 Task: Add Sprouts Cage Free 100% Liquid Egg Whites to the cart.
Action: Mouse pressed left at (23, 83)
Screenshot: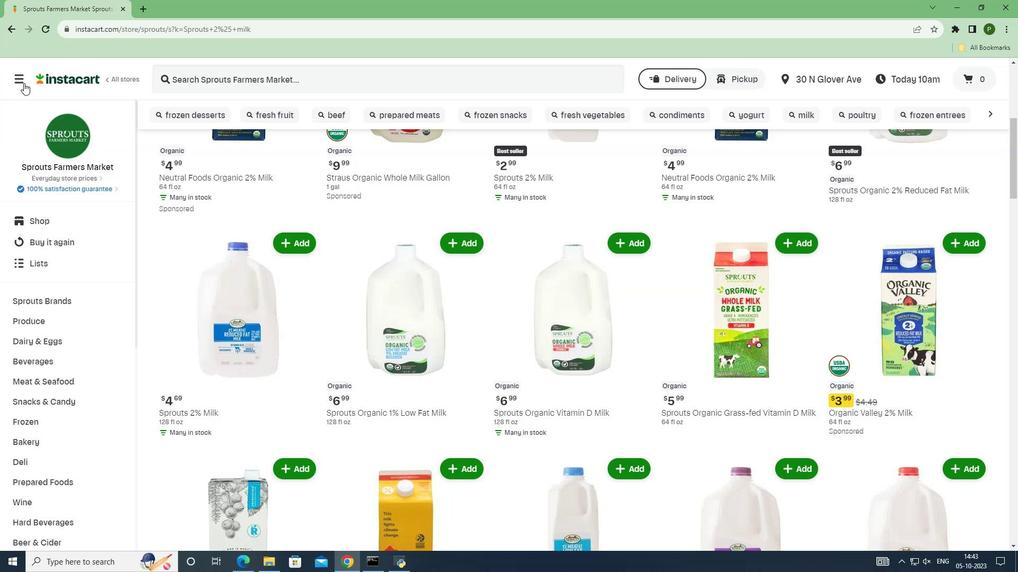 
Action: Mouse moved to (70, 278)
Screenshot: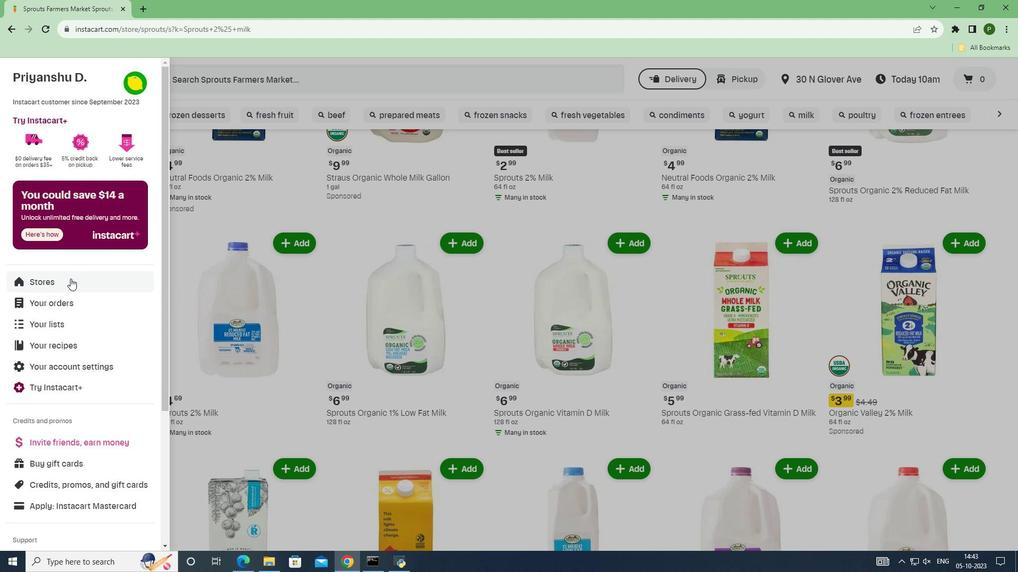 
Action: Mouse pressed left at (70, 278)
Screenshot: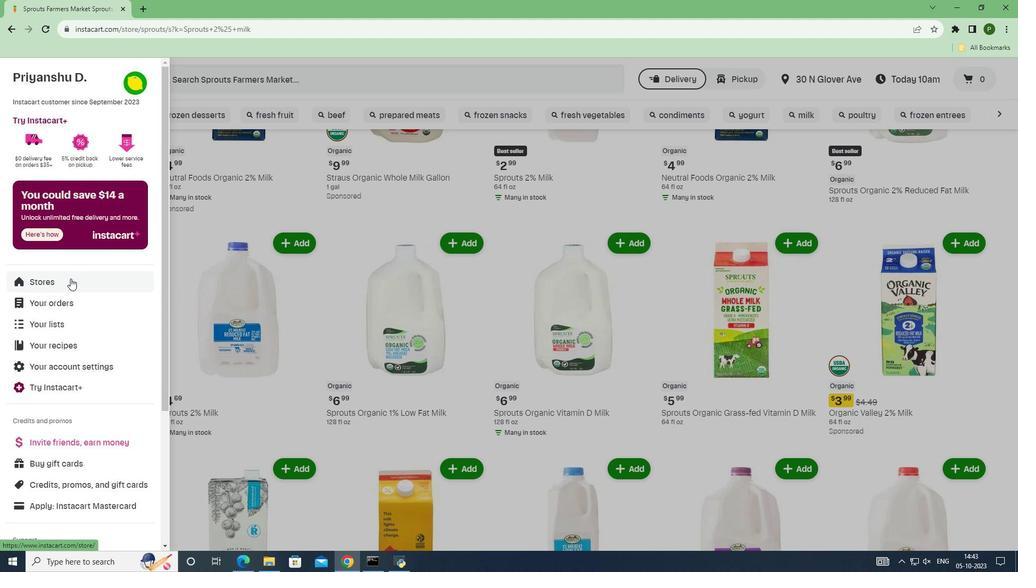 
Action: Mouse moved to (235, 127)
Screenshot: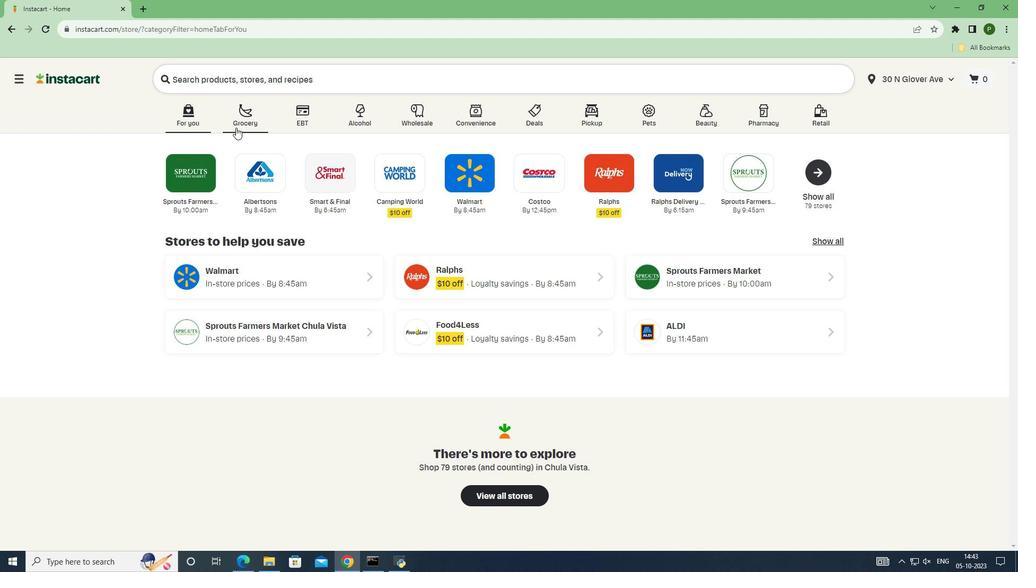 
Action: Mouse pressed left at (235, 127)
Screenshot: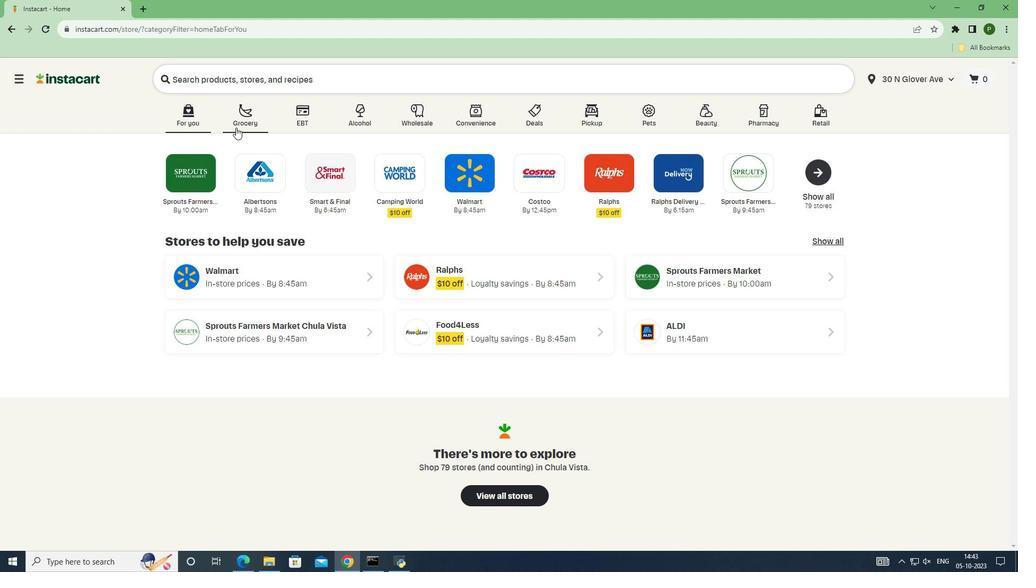 
Action: Mouse moved to (648, 241)
Screenshot: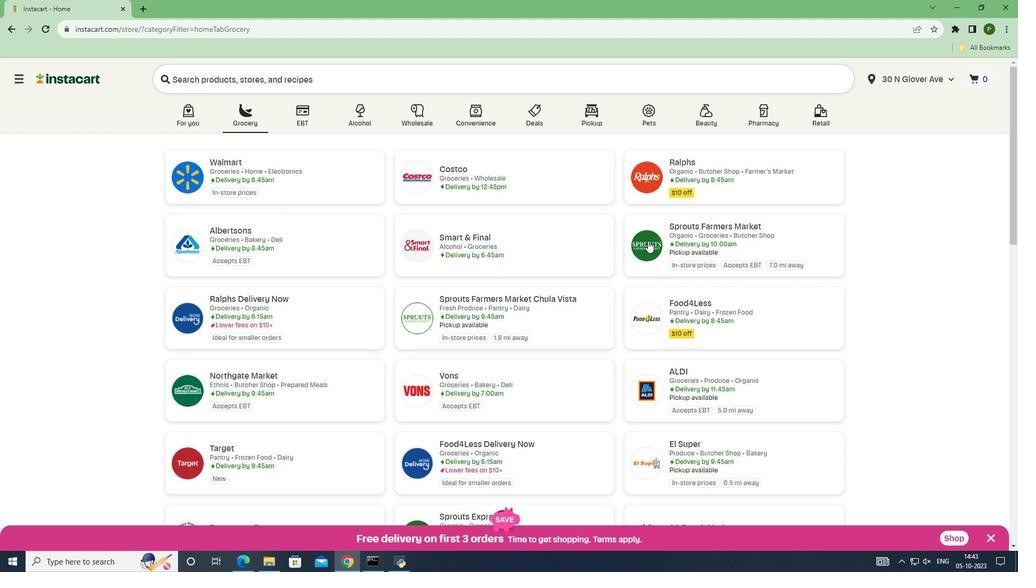 
Action: Mouse pressed left at (648, 241)
Screenshot: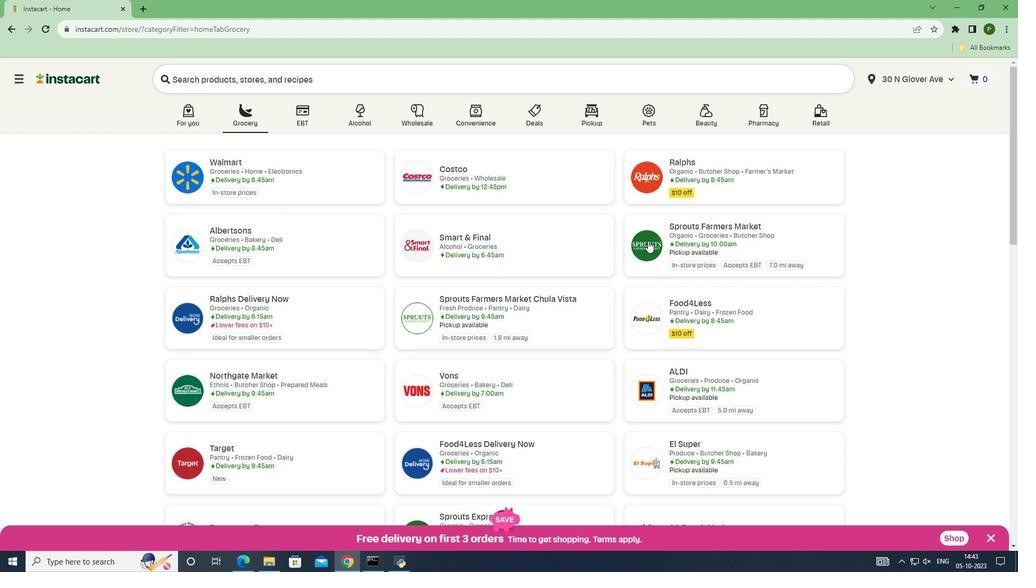 
Action: Mouse moved to (72, 301)
Screenshot: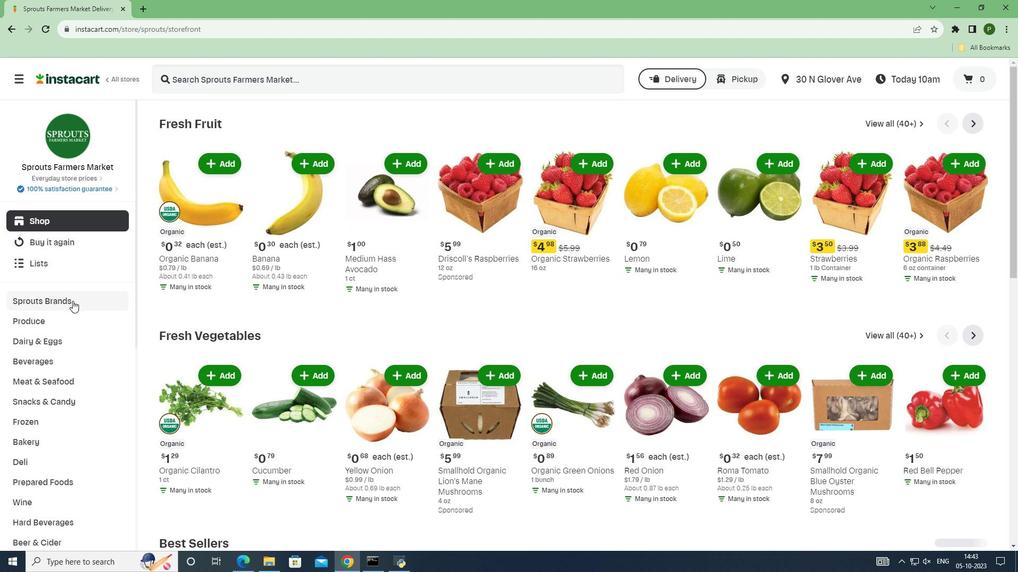 
Action: Mouse pressed left at (72, 301)
Screenshot: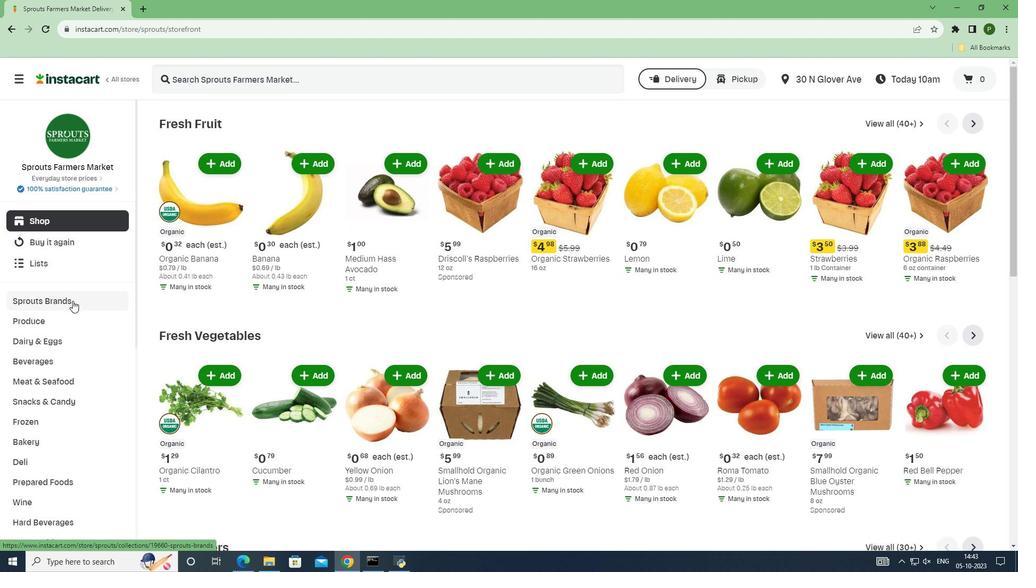 
Action: Mouse moved to (60, 392)
Screenshot: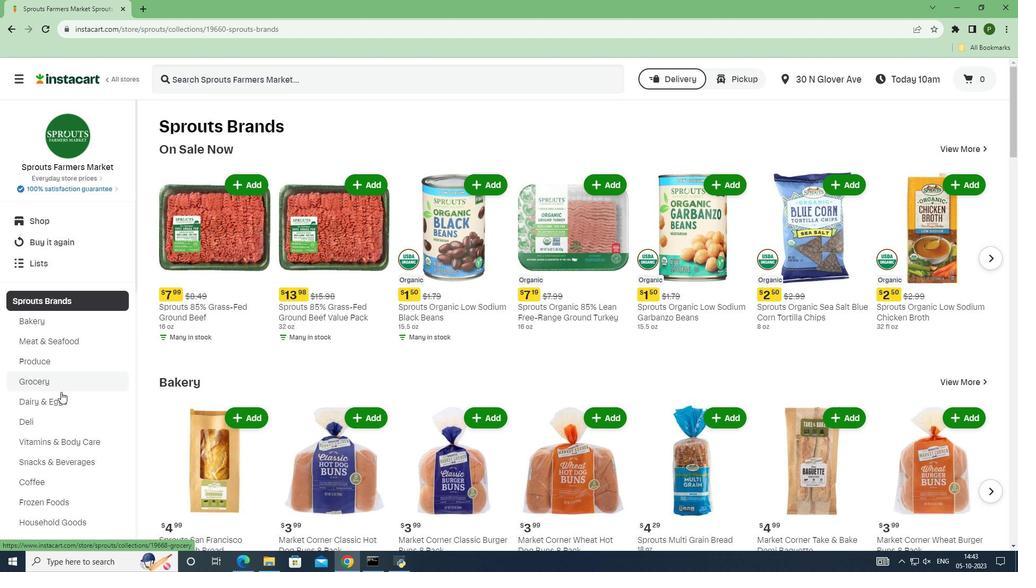 
Action: Mouse pressed left at (60, 392)
Screenshot: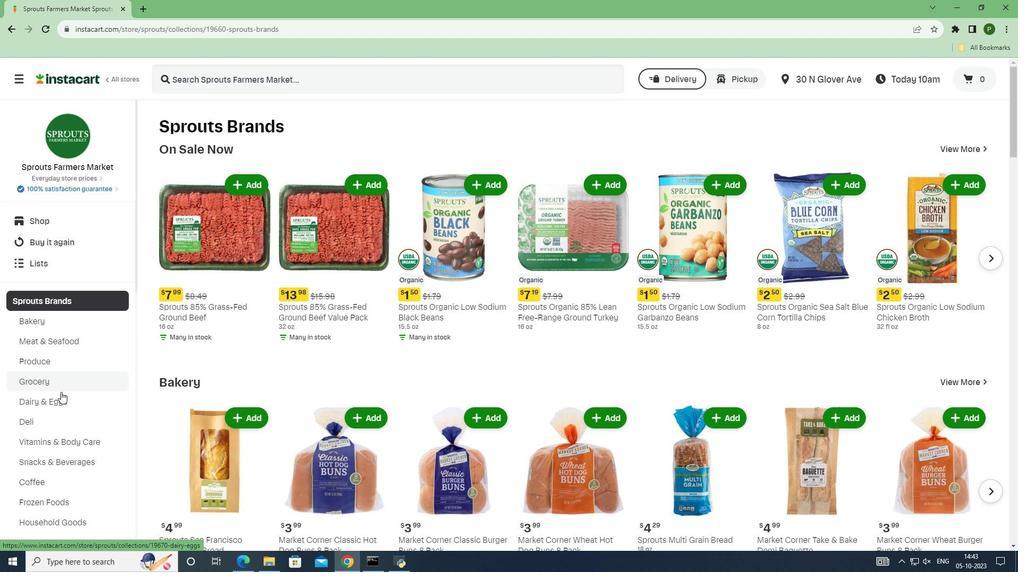 
Action: Mouse moved to (246, 79)
Screenshot: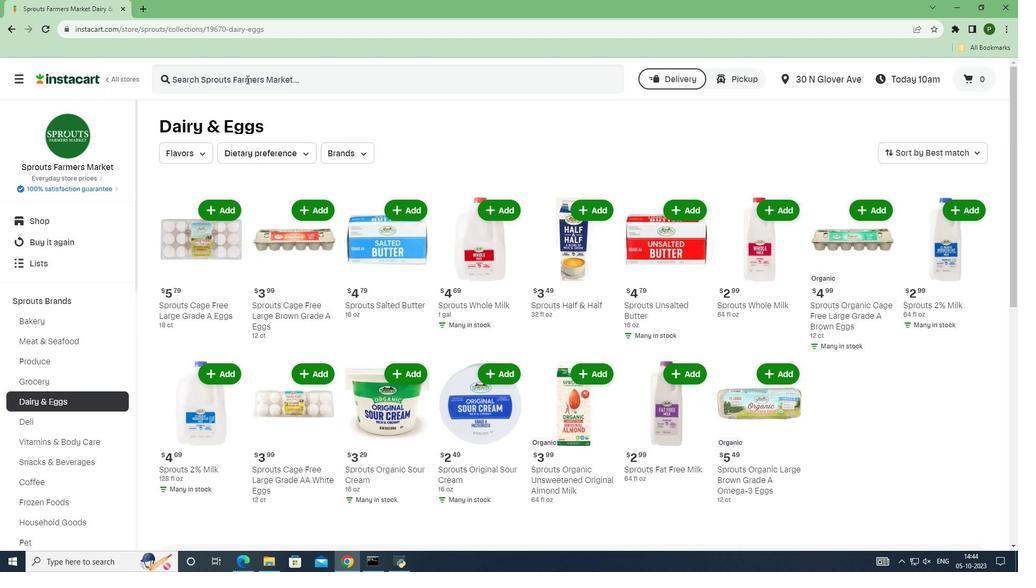 
Action: Mouse pressed left at (246, 79)
Screenshot: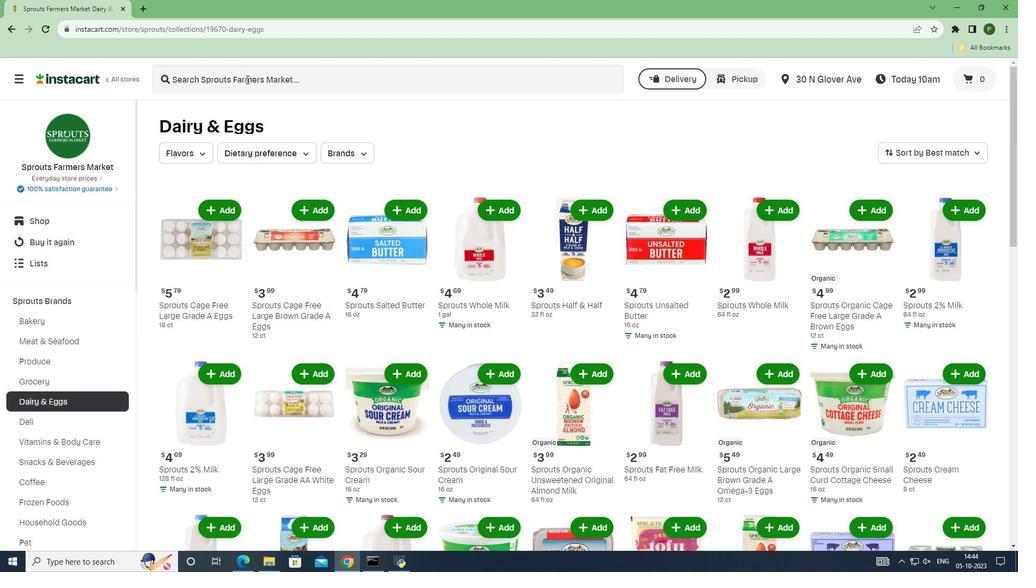
Action: Mouse moved to (246, 80)
Screenshot: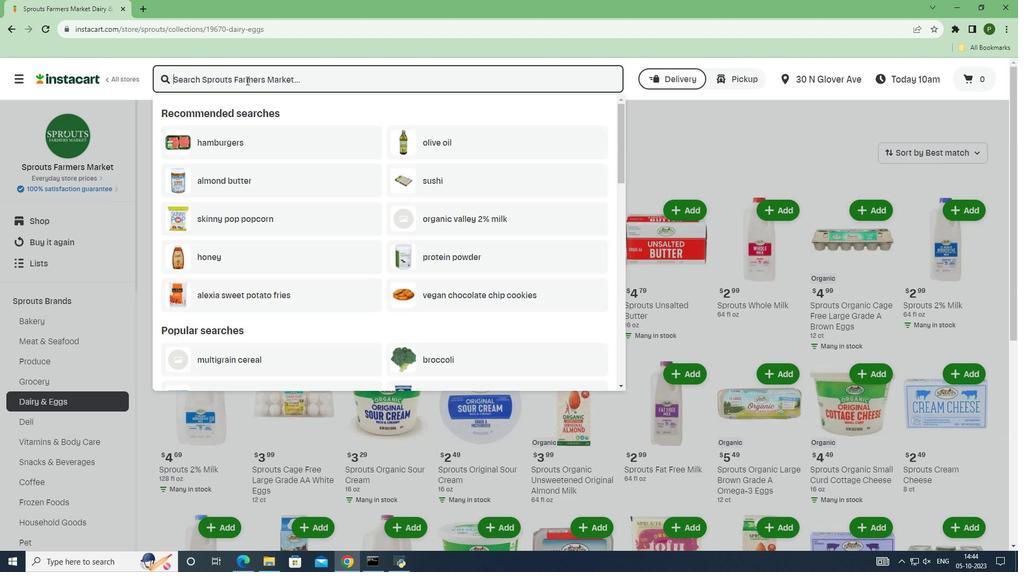 
Action: Key pressed <Key.caps_lock>S<Key.caps_lock>prouts<Key.space>cage<Key.space>free<Key.space>100<Key.shift>%<Key.space>liquid<Key.space>egg<Key.space>whites<Key.space><Key.enter>
Screenshot: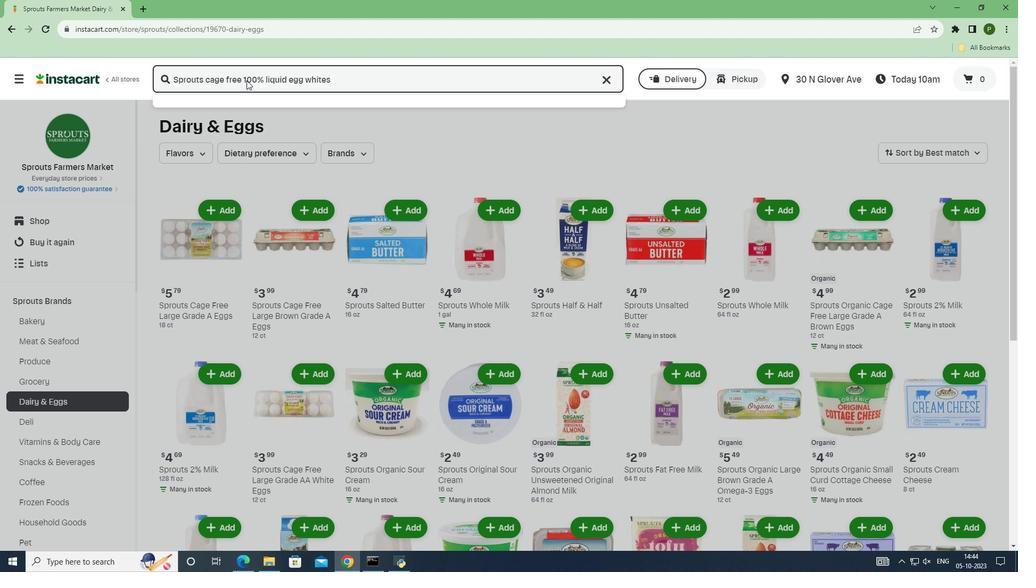 
Action: Mouse moved to (333, 285)
Screenshot: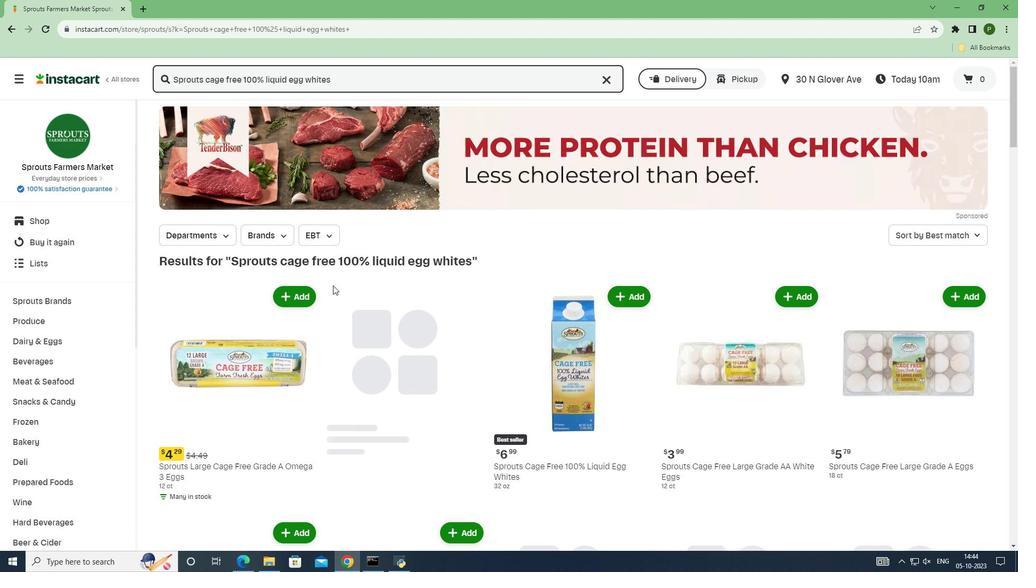 
Action: Mouse scrolled (333, 285) with delta (0, 0)
Screenshot: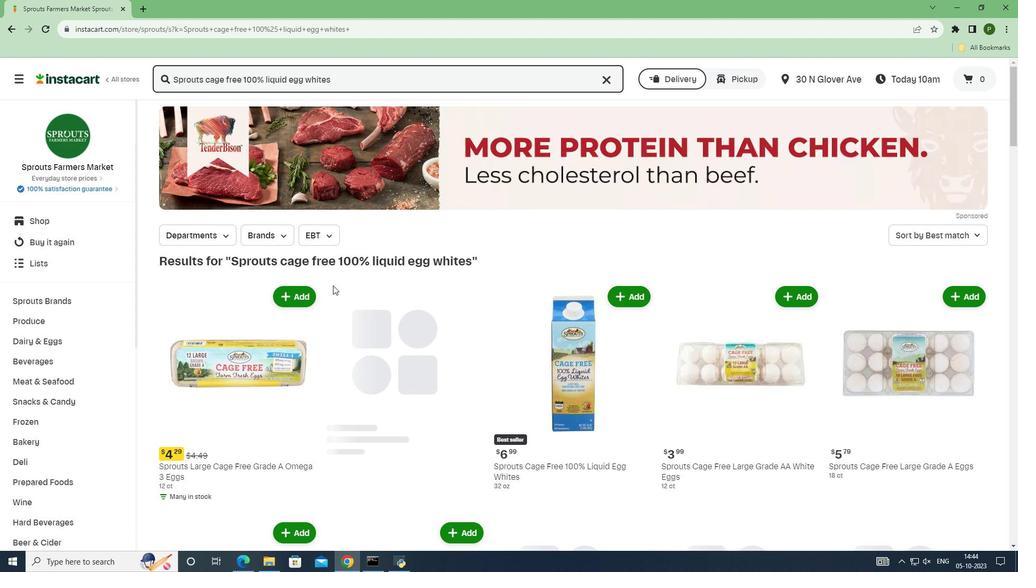 
Action: Mouse moved to (345, 375)
Screenshot: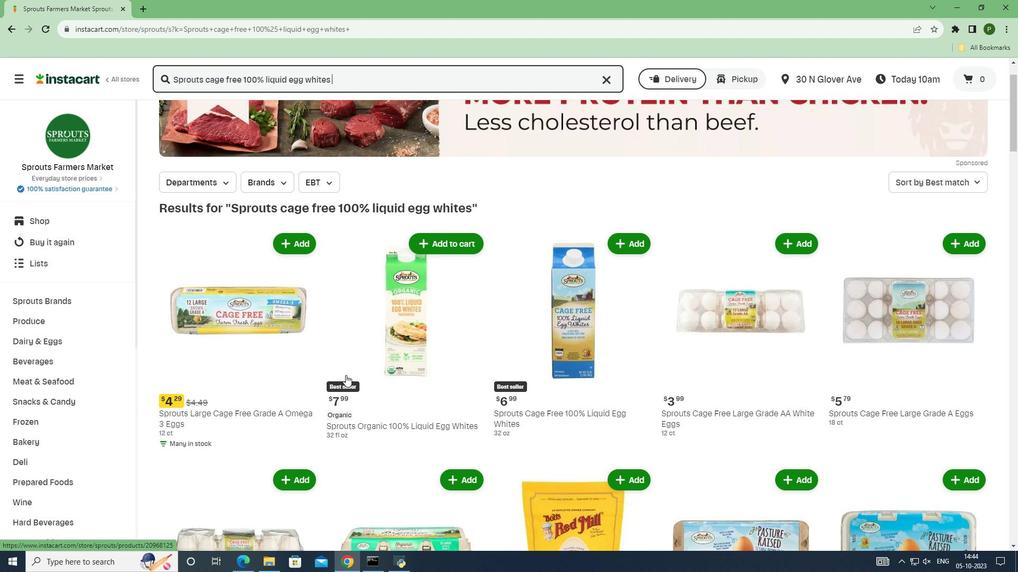 
Action: Mouse scrolled (345, 374) with delta (0, 0)
Screenshot: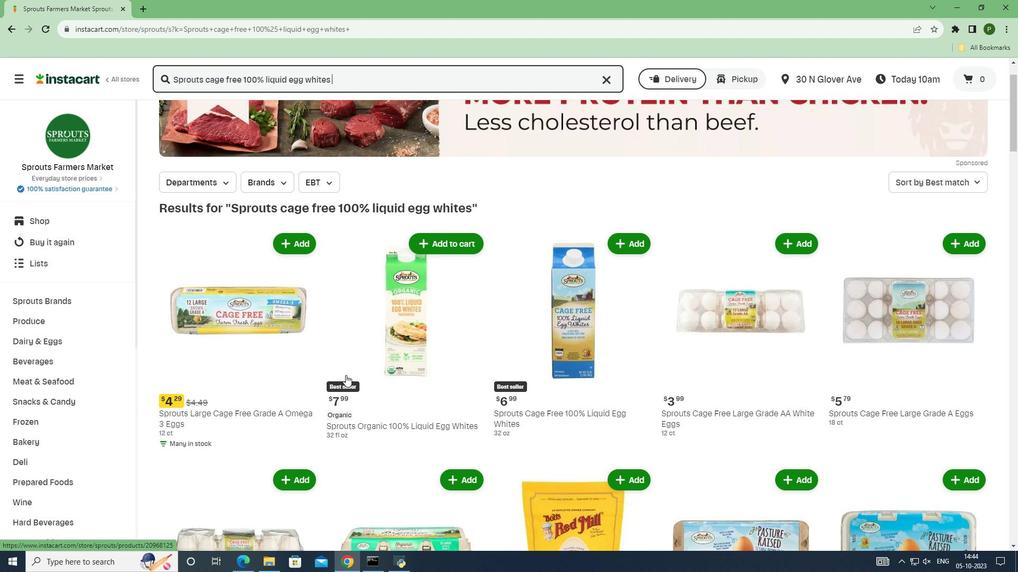 
Action: Mouse moved to (623, 189)
Screenshot: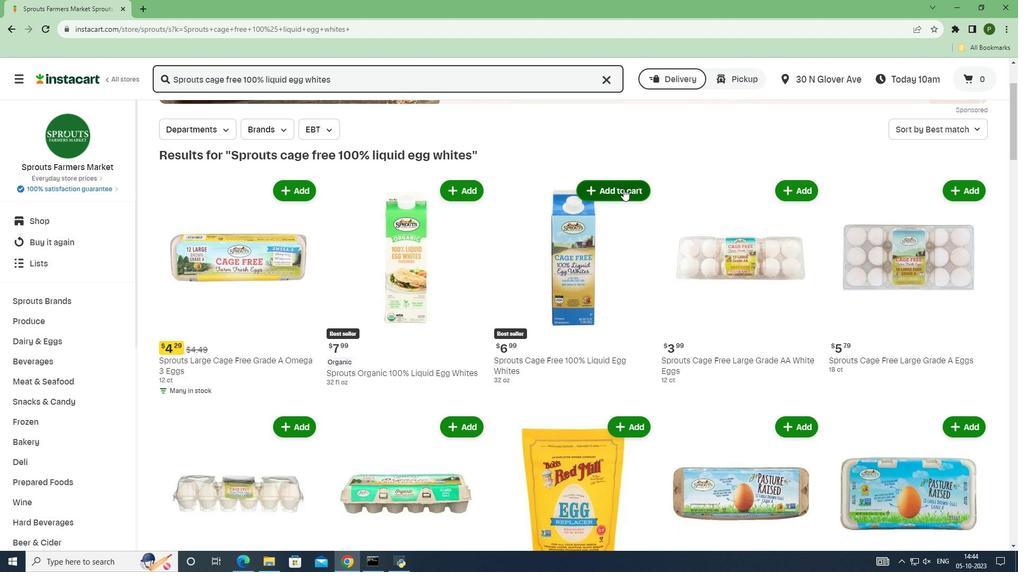
Action: Mouse pressed left at (623, 189)
Screenshot: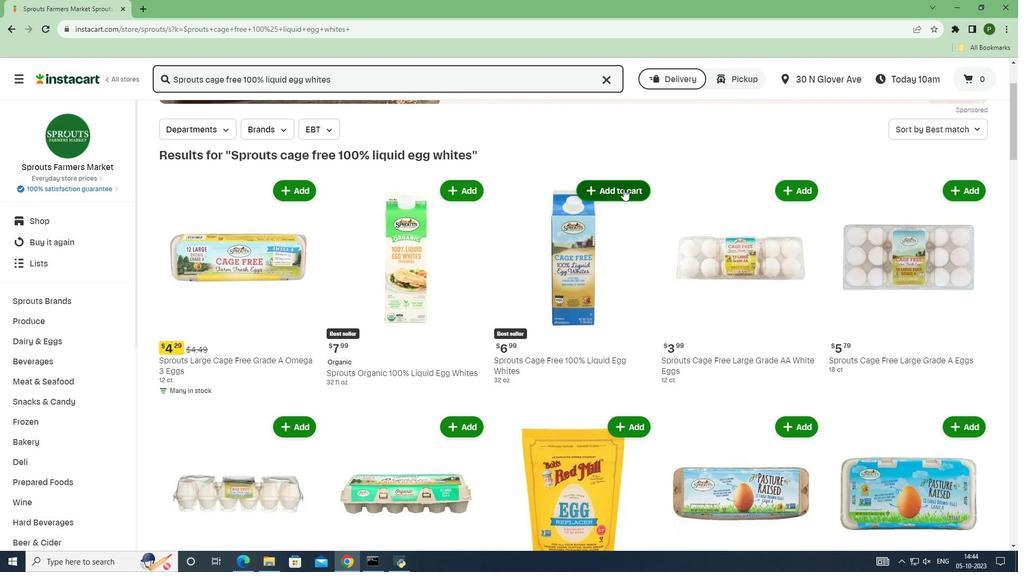 
